 Task: Check a repository "Organization Settings" to manage settings.
Action: Mouse moved to (954, 81)
Screenshot: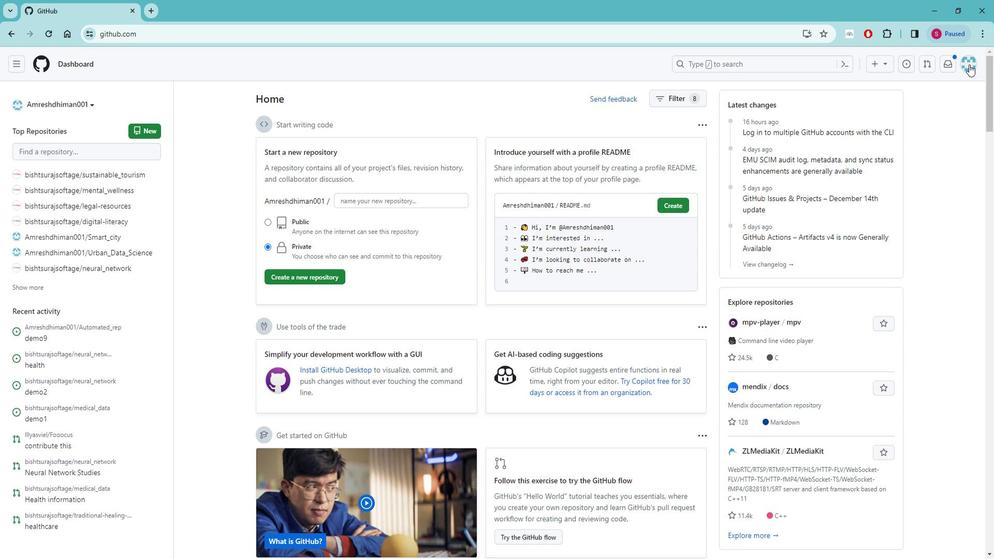 
Action: Mouse pressed left at (954, 81)
Screenshot: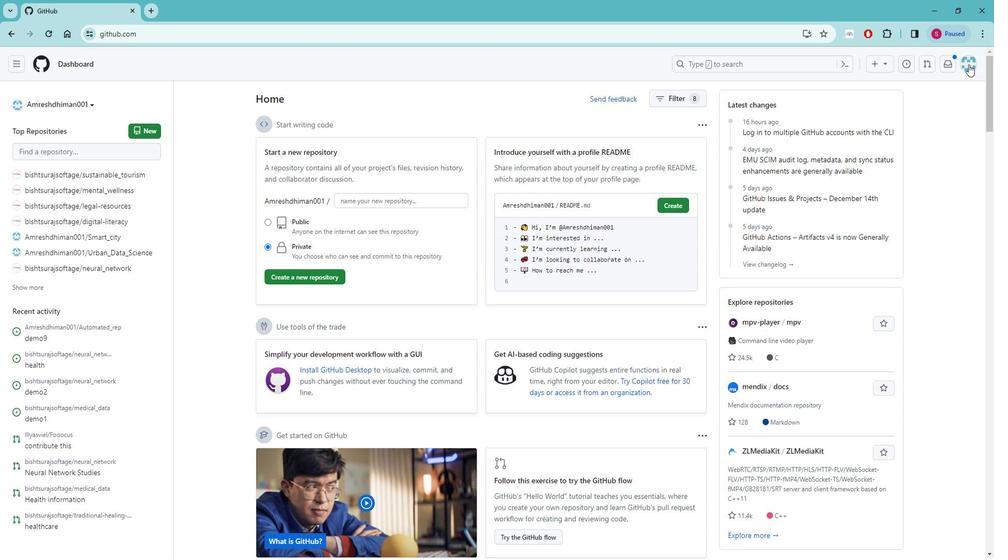 
Action: Mouse moved to (892, 197)
Screenshot: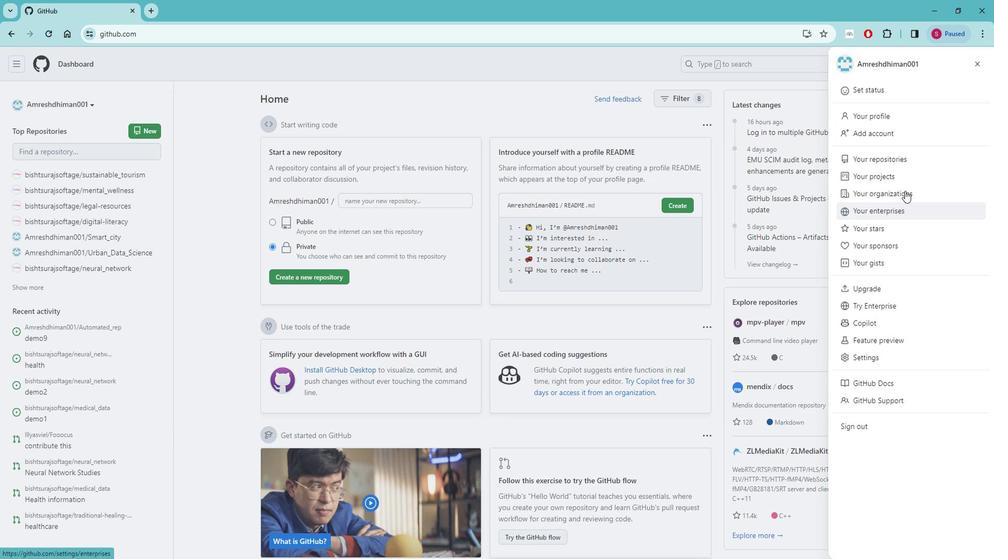
Action: Mouse pressed left at (892, 197)
Screenshot: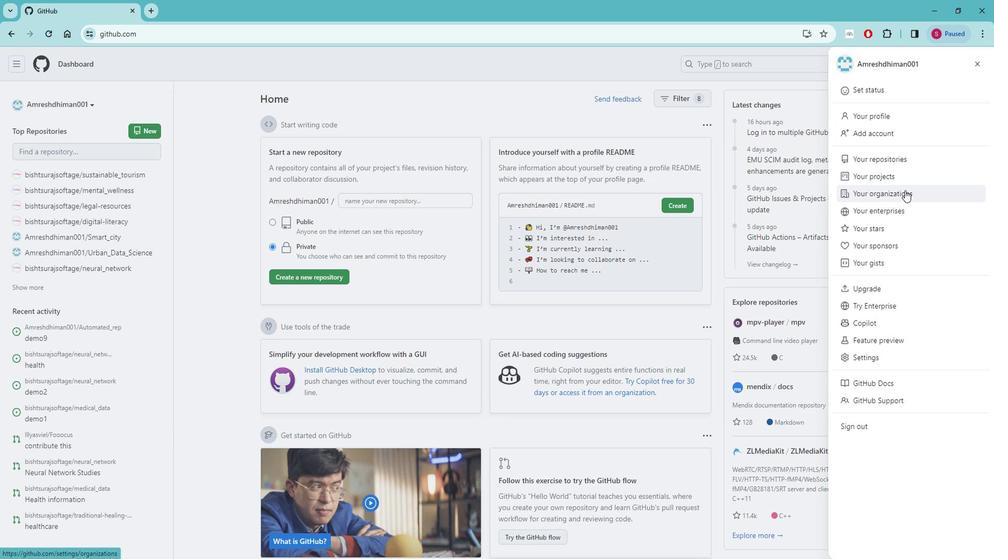 
Action: Mouse moved to (374, 183)
Screenshot: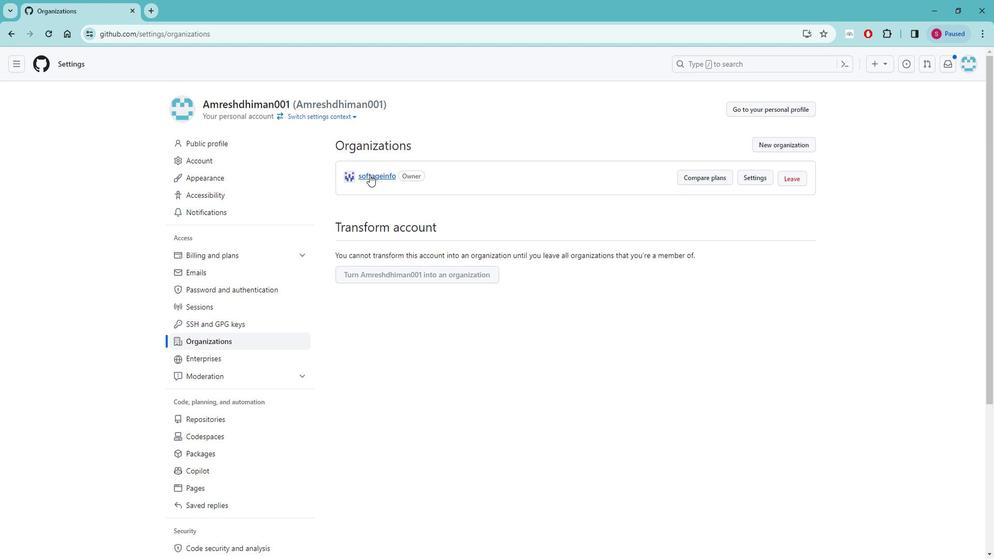 
Action: Mouse pressed left at (374, 183)
Screenshot: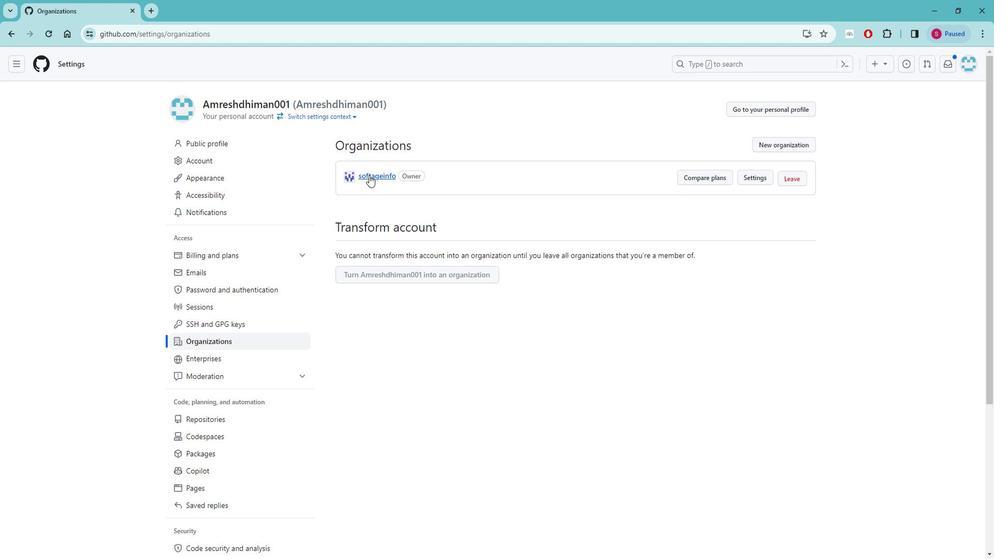 
Action: Mouse moved to (116, 106)
Screenshot: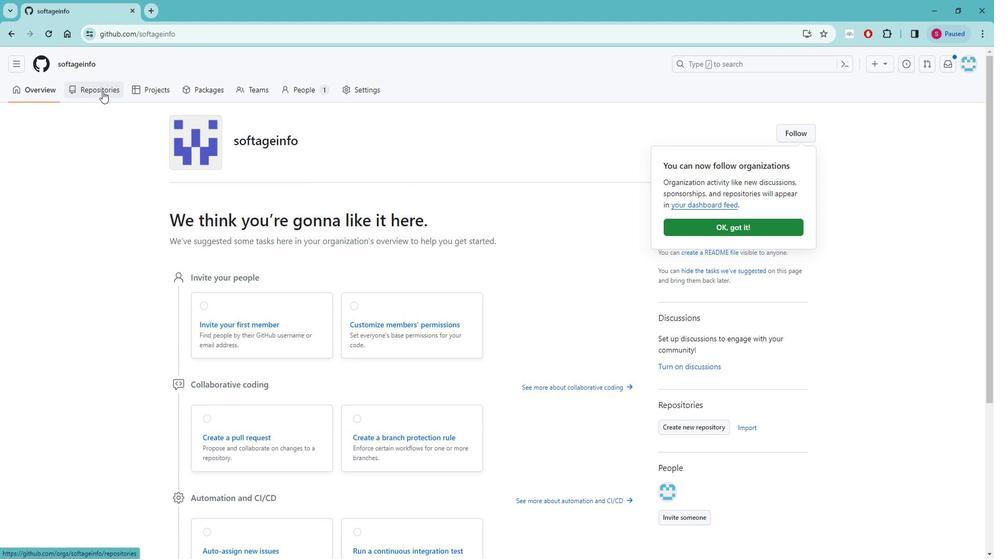 
Action: Mouse pressed left at (116, 106)
Screenshot: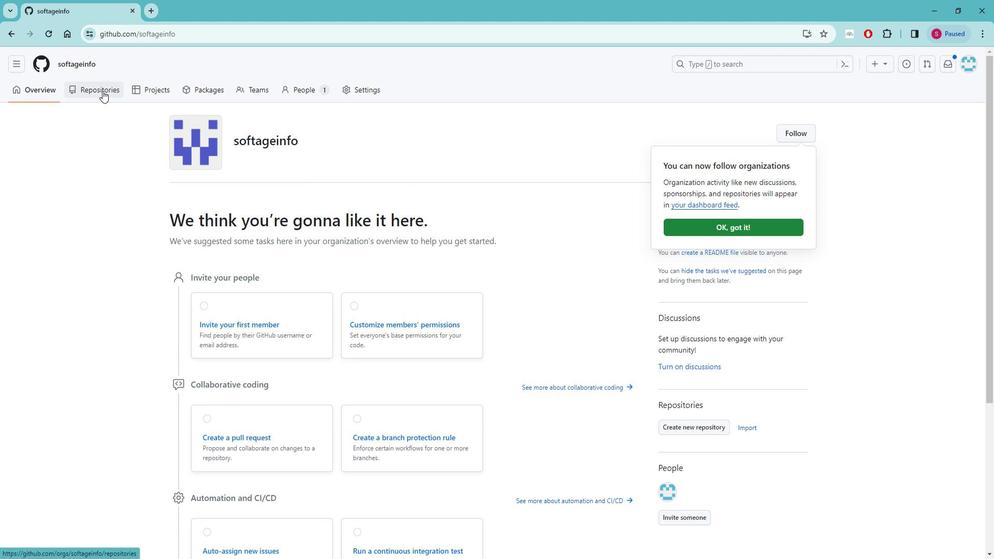 
Action: Mouse moved to (470, 197)
Screenshot: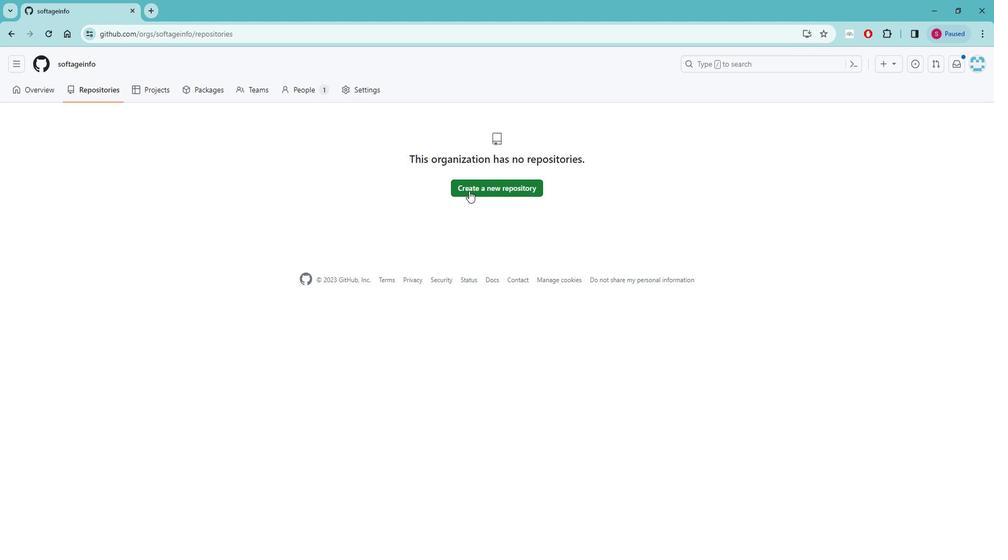 
Action: Mouse pressed left at (470, 197)
Screenshot: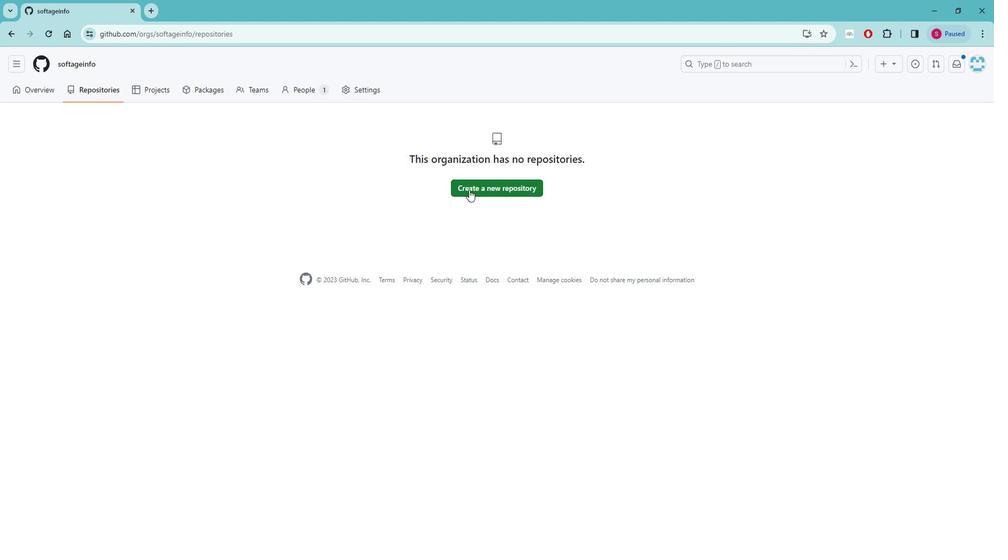 
Action: Mouse moved to (433, 280)
Screenshot: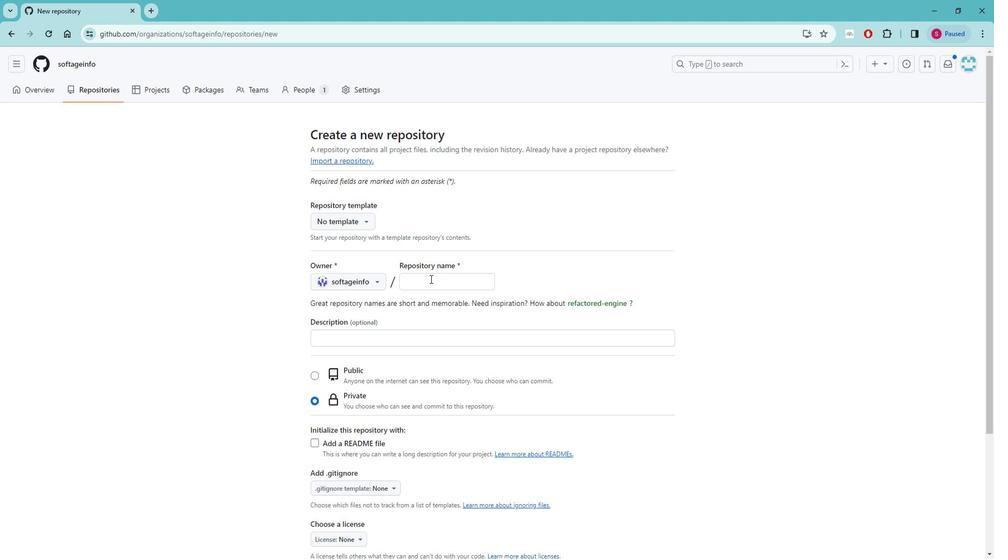 
Action: Mouse pressed left at (433, 280)
Screenshot: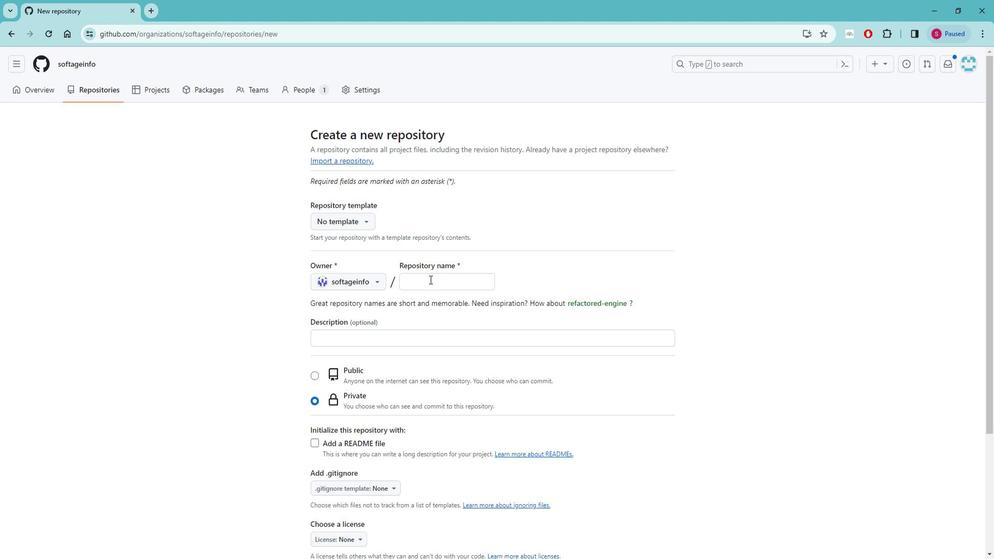 
Action: Mouse moved to (434, 280)
Screenshot: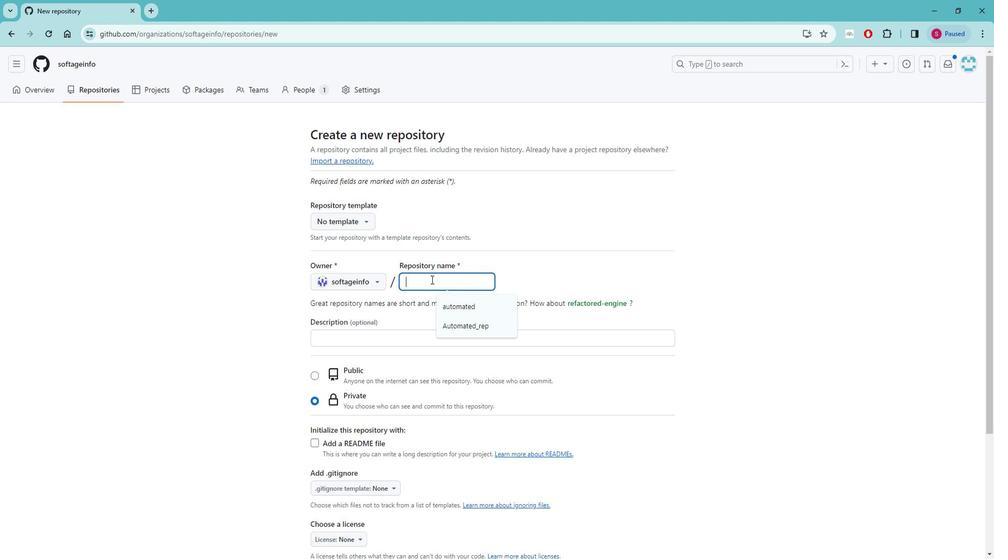 
Action: Key pressed organix<Key.backspace>zation
Screenshot: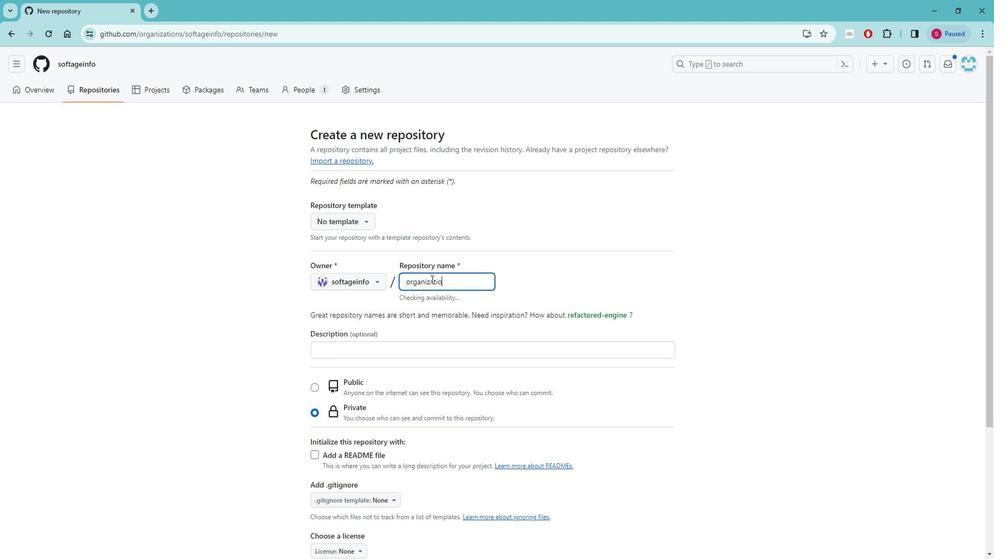 
Action: Mouse moved to (321, 377)
Screenshot: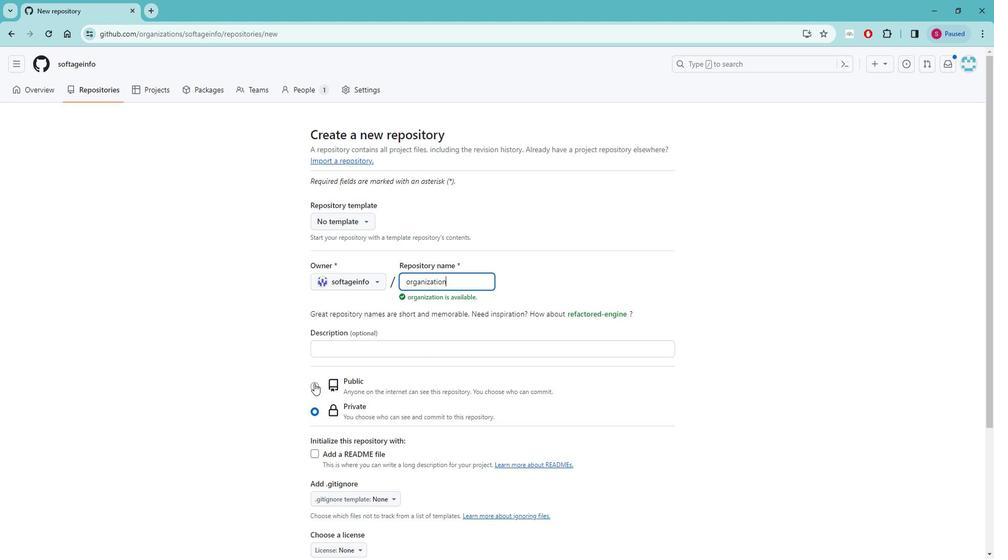 
Action: Mouse pressed left at (321, 377)
Screenshot: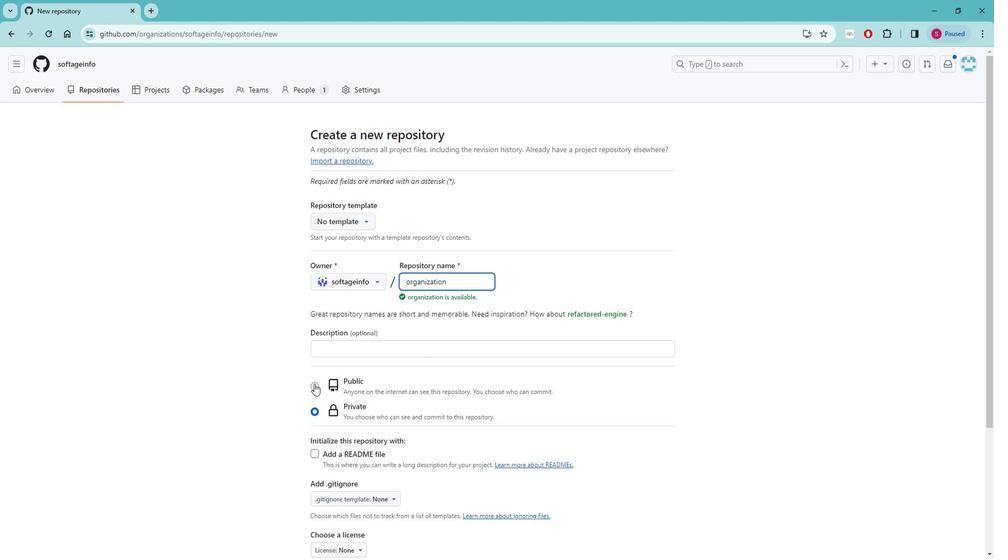 
Action: Mouse moved to (477, 393)
Screenshot: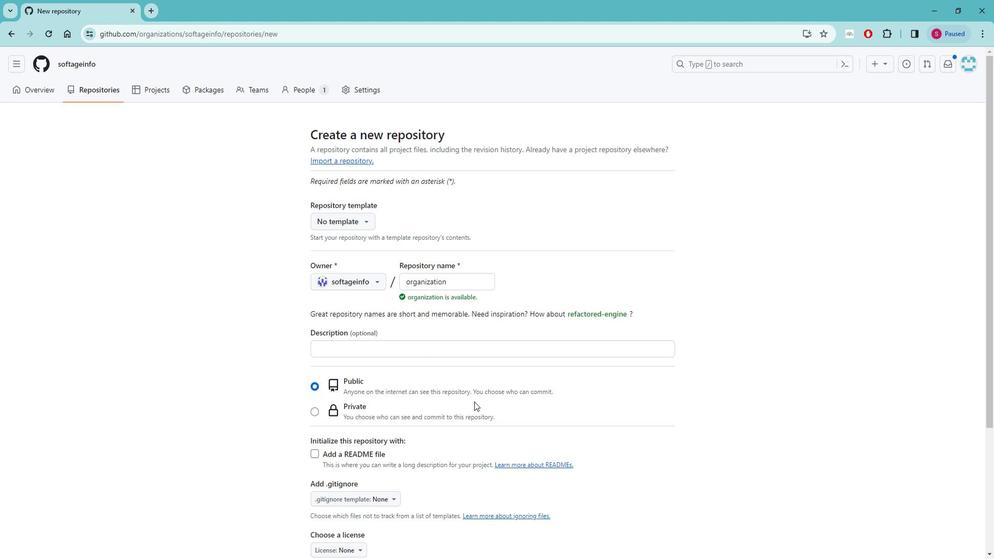 
Action: Mouse scrolled (477, 393) with delta (0, 0)
Screenshot: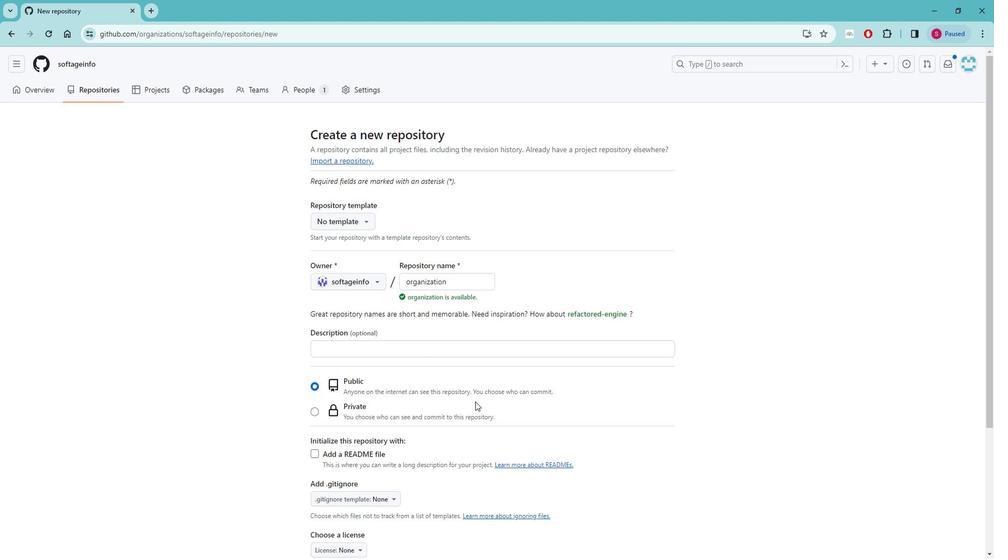 
Action: Mouse scrolled (477, 393) with delta (0, 0)
Screenshot: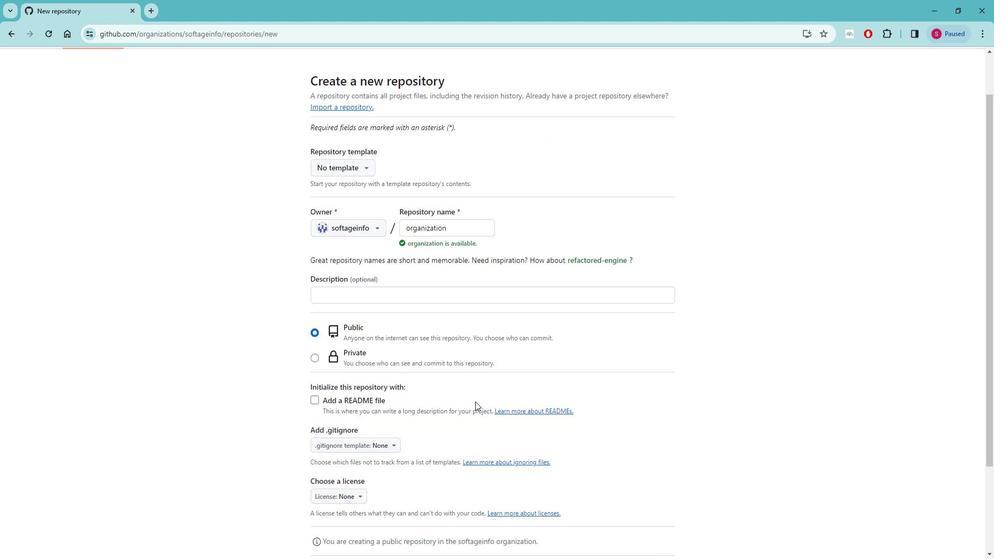 
Action: Mouse moved to (322, 340)
Screenshot: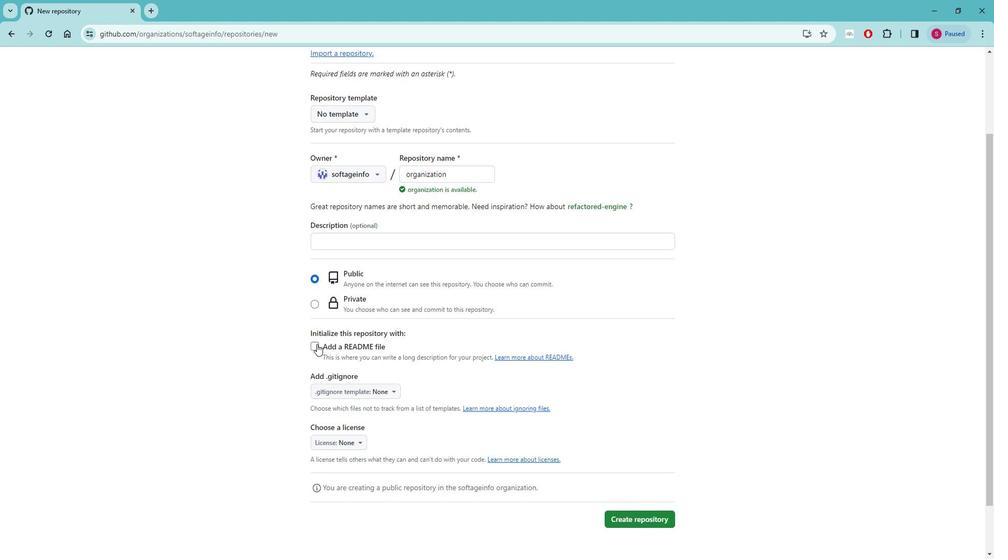 
Action: Mouse pressed left at (322, 340)
Screenshot: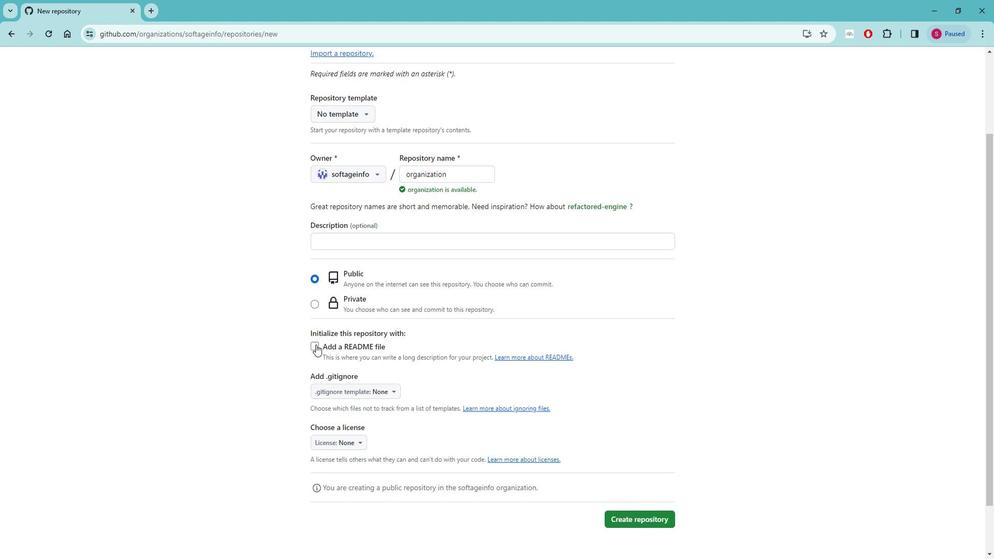
Action: Mouse moved to (629, 518)
Screenshot: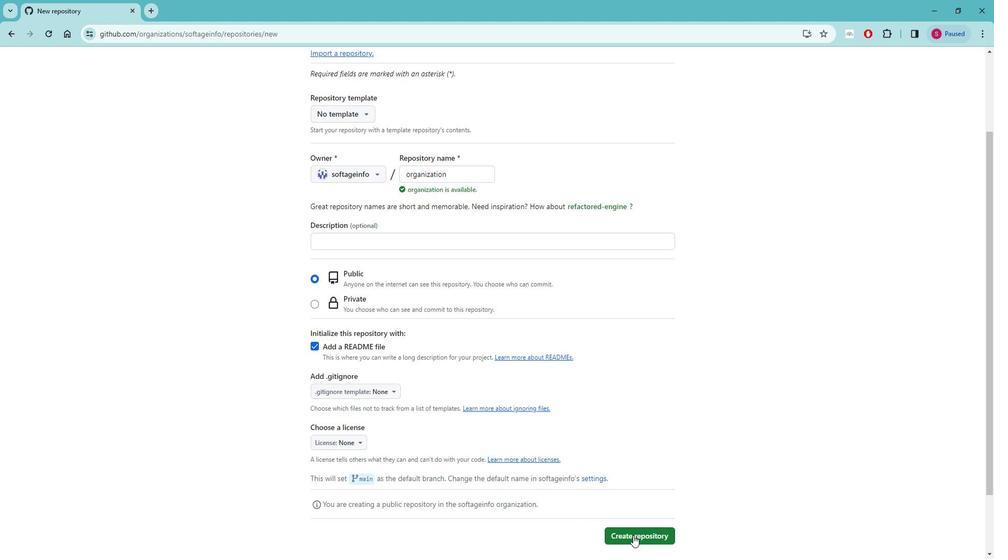 
Action: Mouse pressed left at (629, 518)
Screenshot: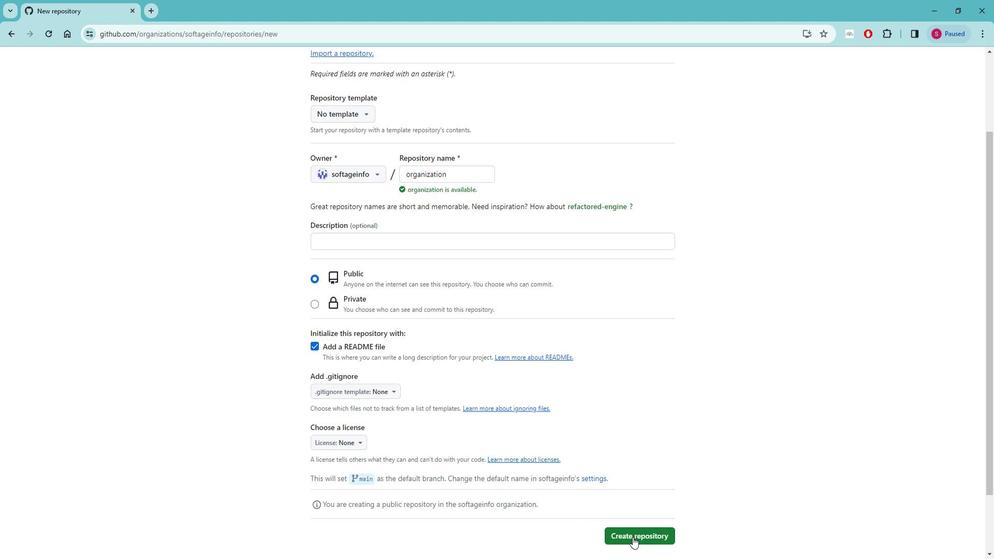 
Action: Mouse moved to (520, 368)
Screenshot: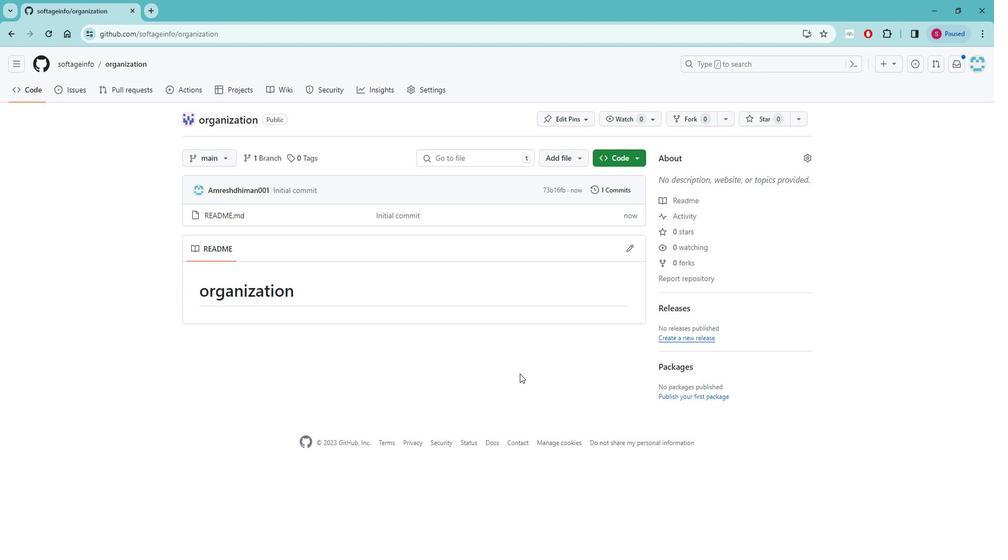 
Action: Mouse scrolled (520, 368) with delta (0, 0)
Screenshot: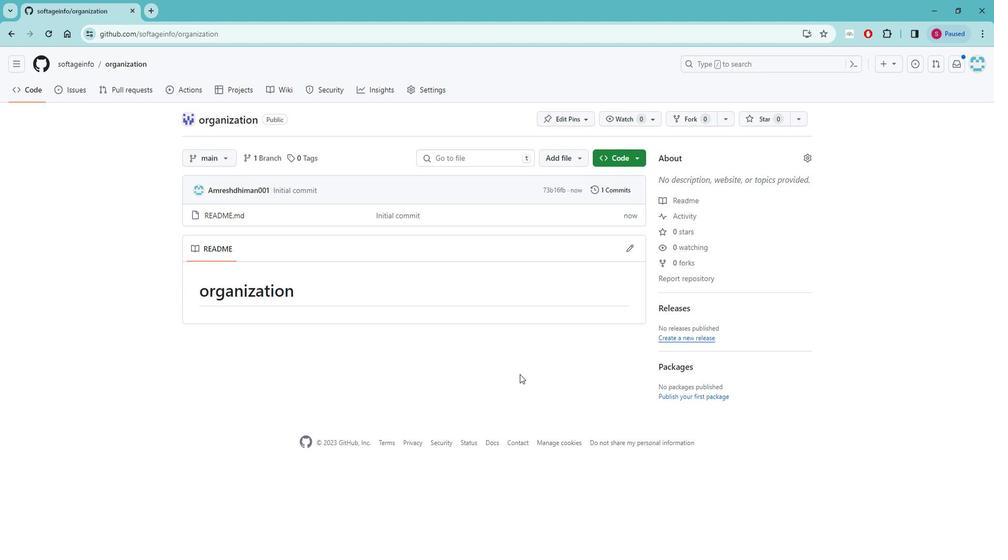 
Action: Mouse scrolled (520, 368) with delta (0, 0)
Screenshot: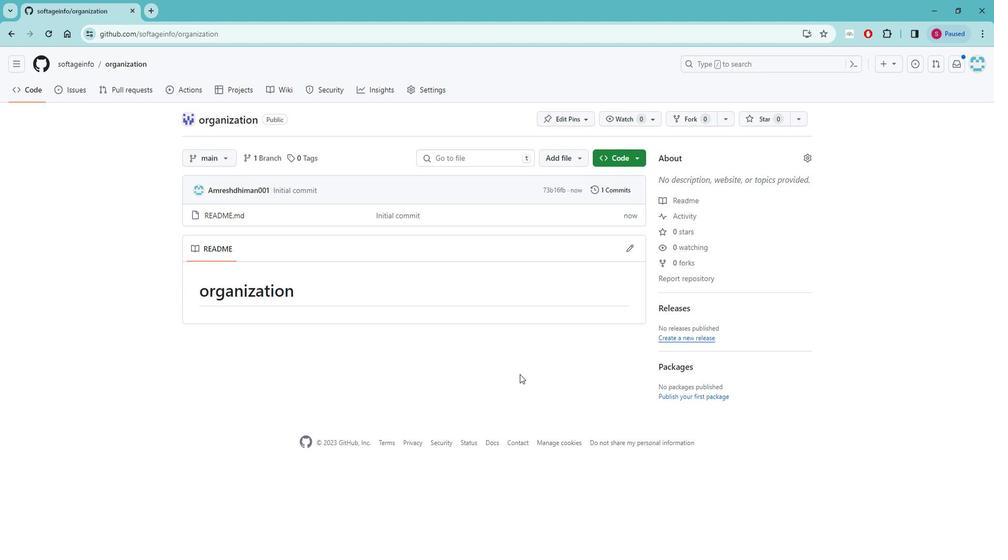 
Action: Mouse scrolled (520, 368) with delta (0, 0)
Screenshot: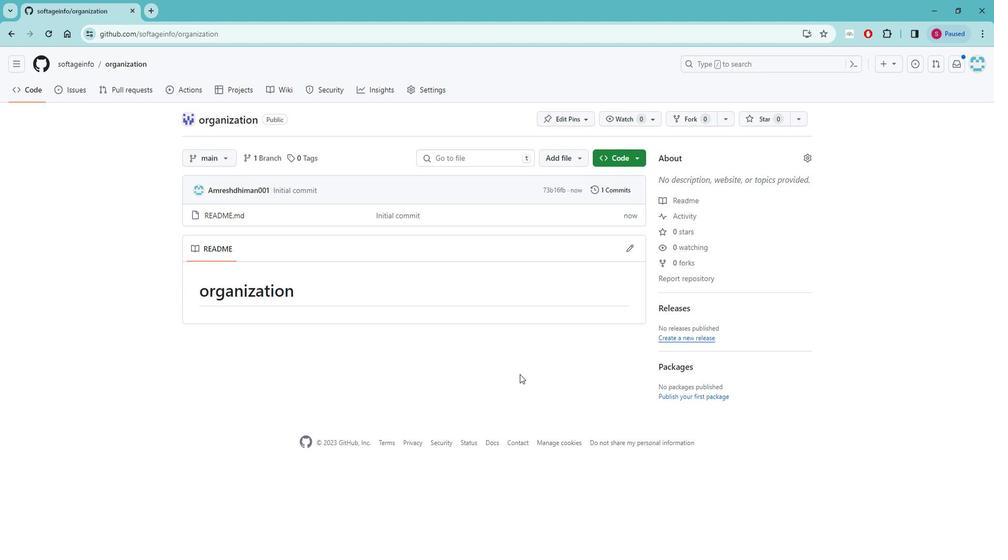 
Action: Mouse scrolled (520, 368) with delta (0, 0)
Screenshot: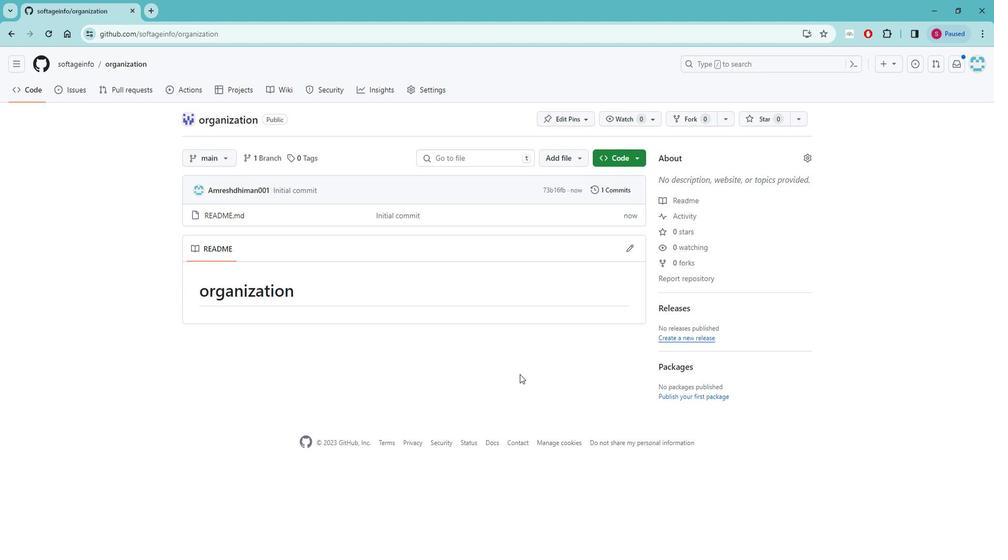 
Action: Mouse moved to (240, 220)
Screenshot: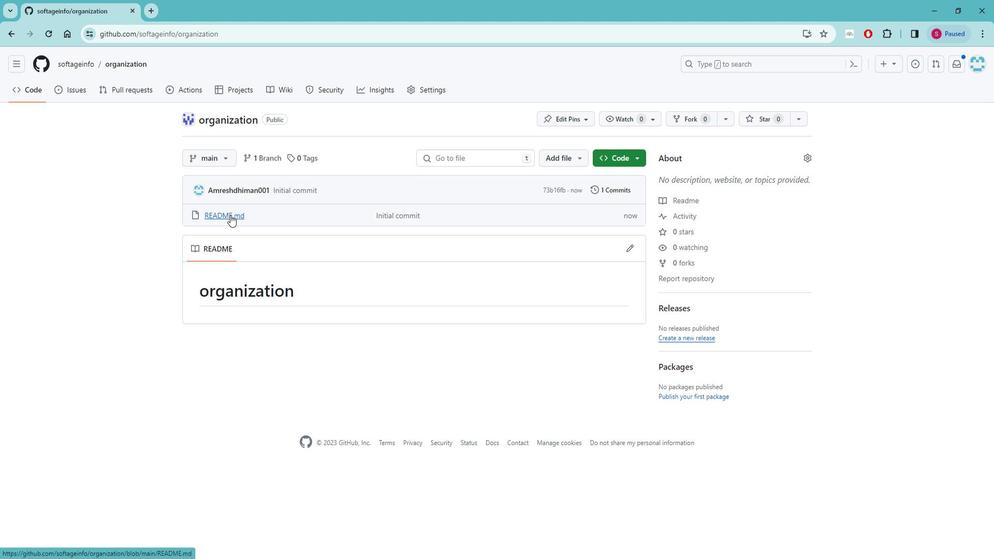 
Action: Mouse pressed left at (240, 220)
Screenshot: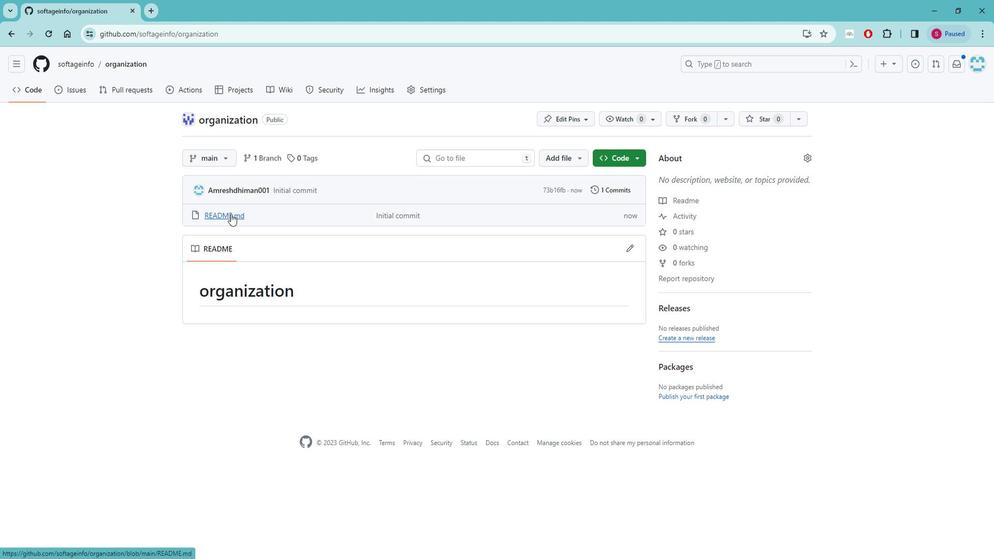 
Action: Mouse moved to (238, 190)
Screenshot: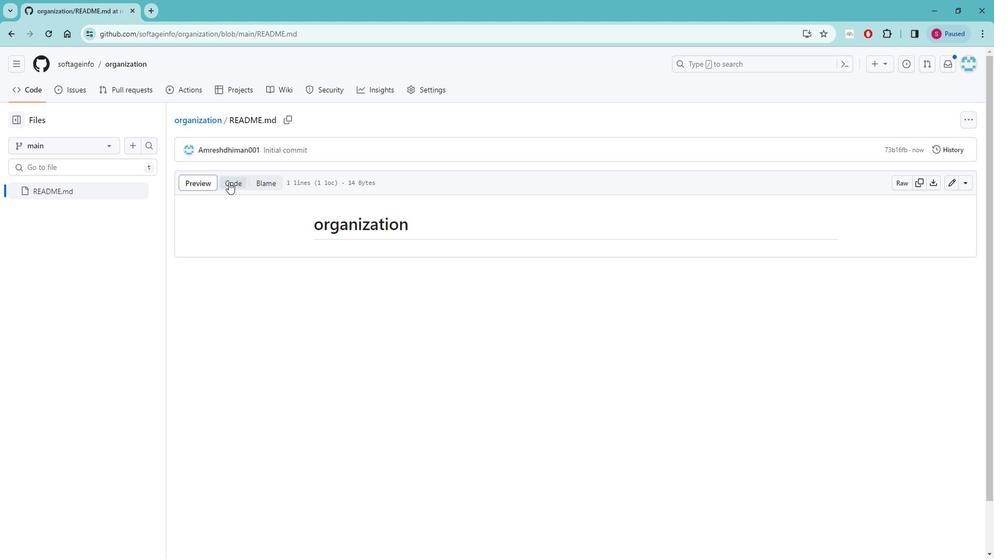 
Action: Mouse pressed left at (238, 190)
Screenshot: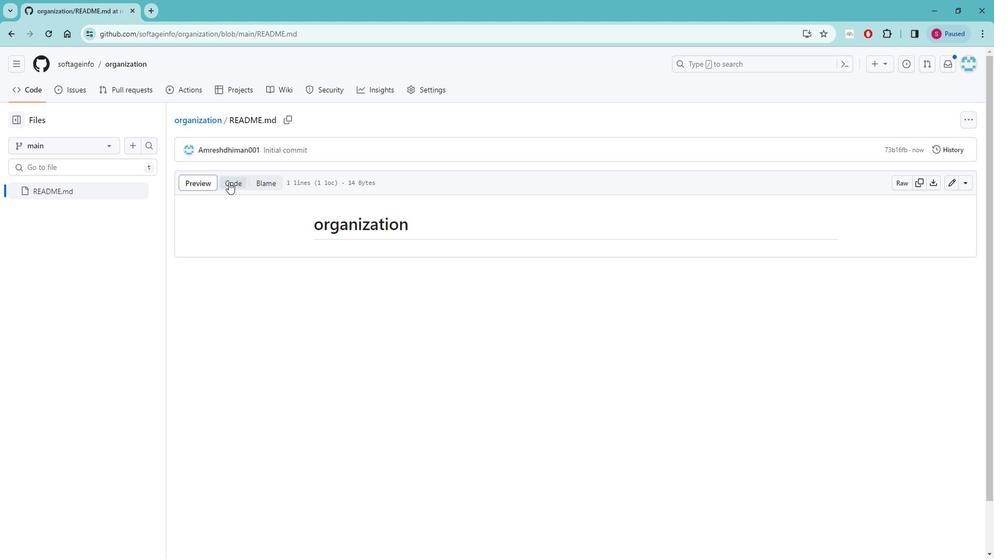 
Action: Mouse moved to (254, 238)
Screenshot: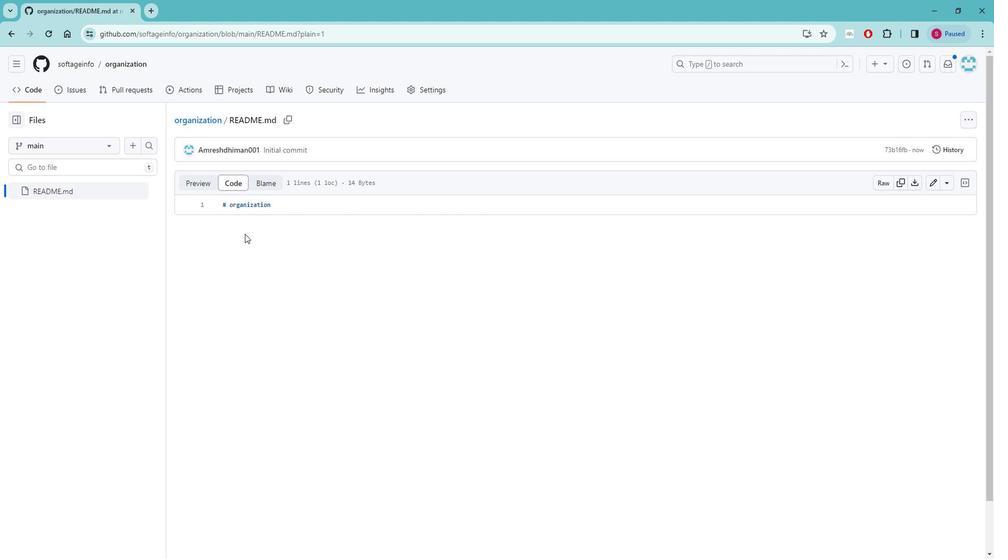 
Action: Mouse pressed left at (254, 238)
Screenshot: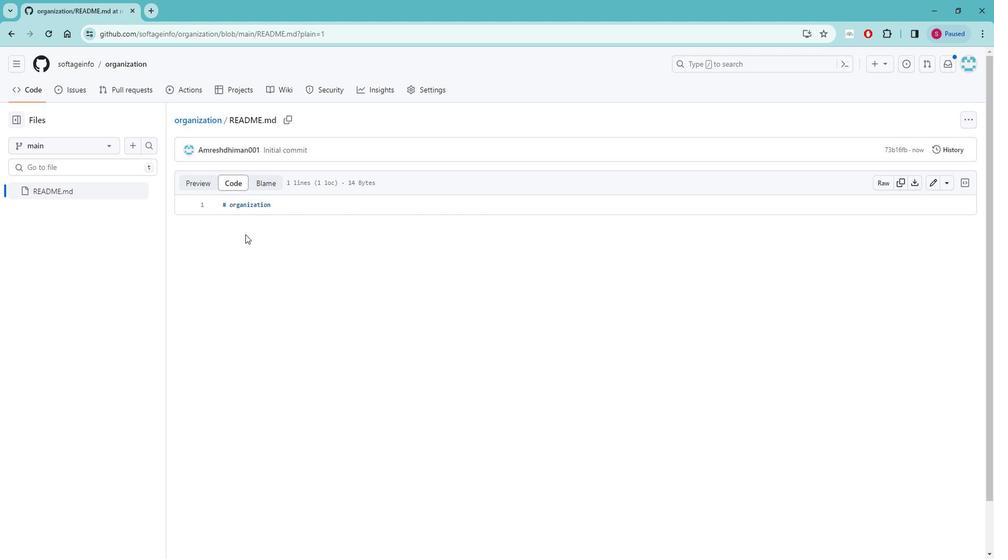 
Action: Mouse moved to (268, 236)
Screenshot: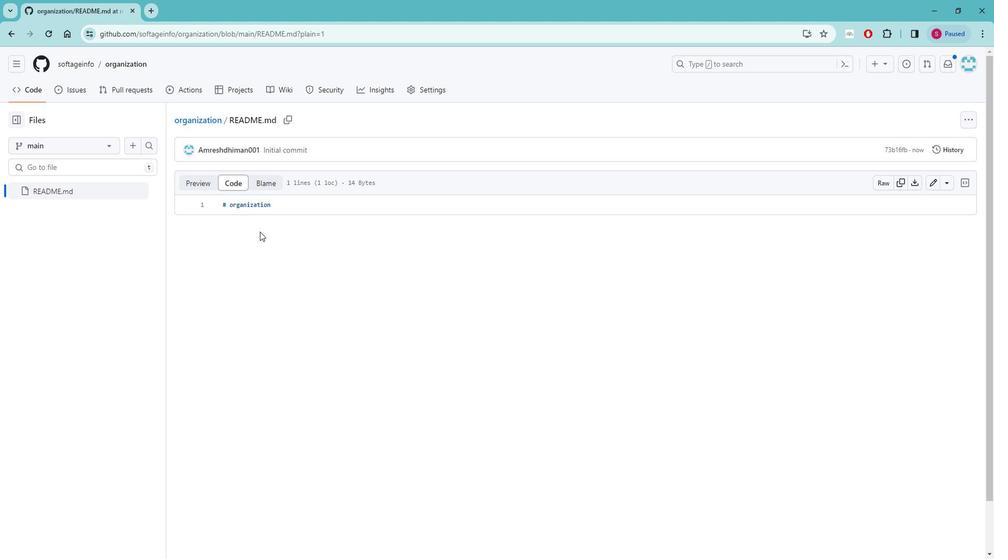 
